 Task: Set the theme color for the current profile to "Light green".
Action: Mouse moved to (1378, 41)
Screenshot: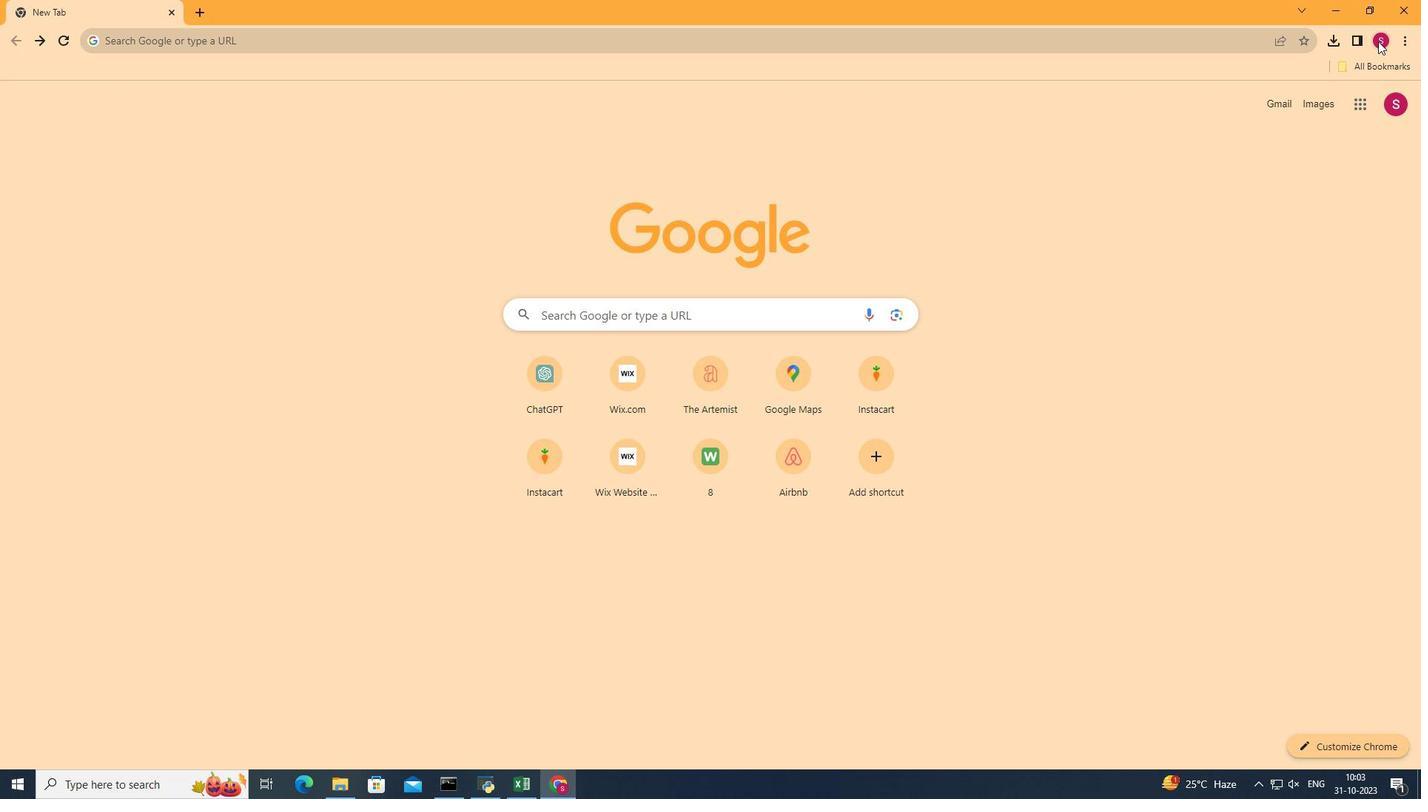 
Action: Mouse pressed left at (1378, 41)
Screenshot: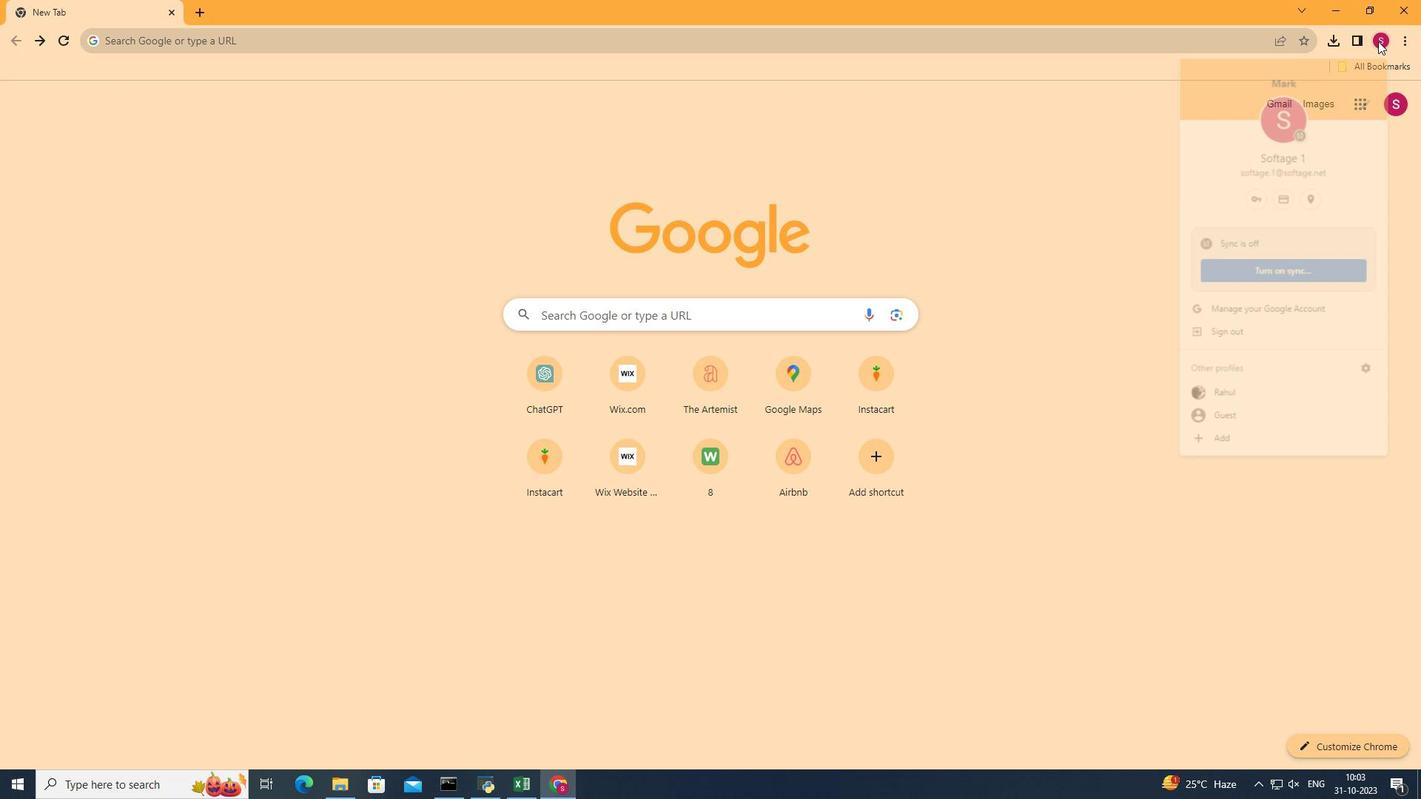 
Action: Mouse moved to (1368, 95)
Screenshot: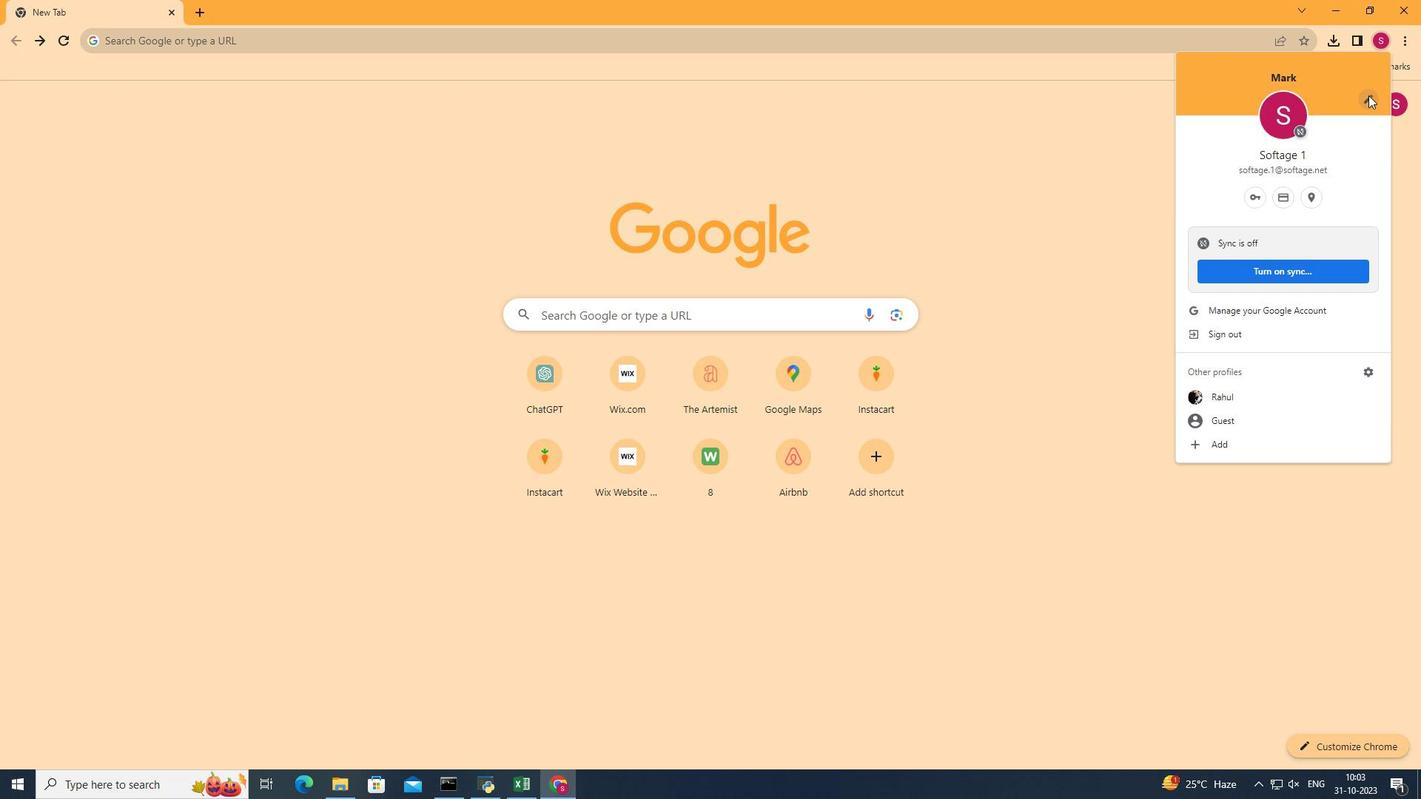 
Action: Mouse pressed left at (1368, 95)
Screenshot: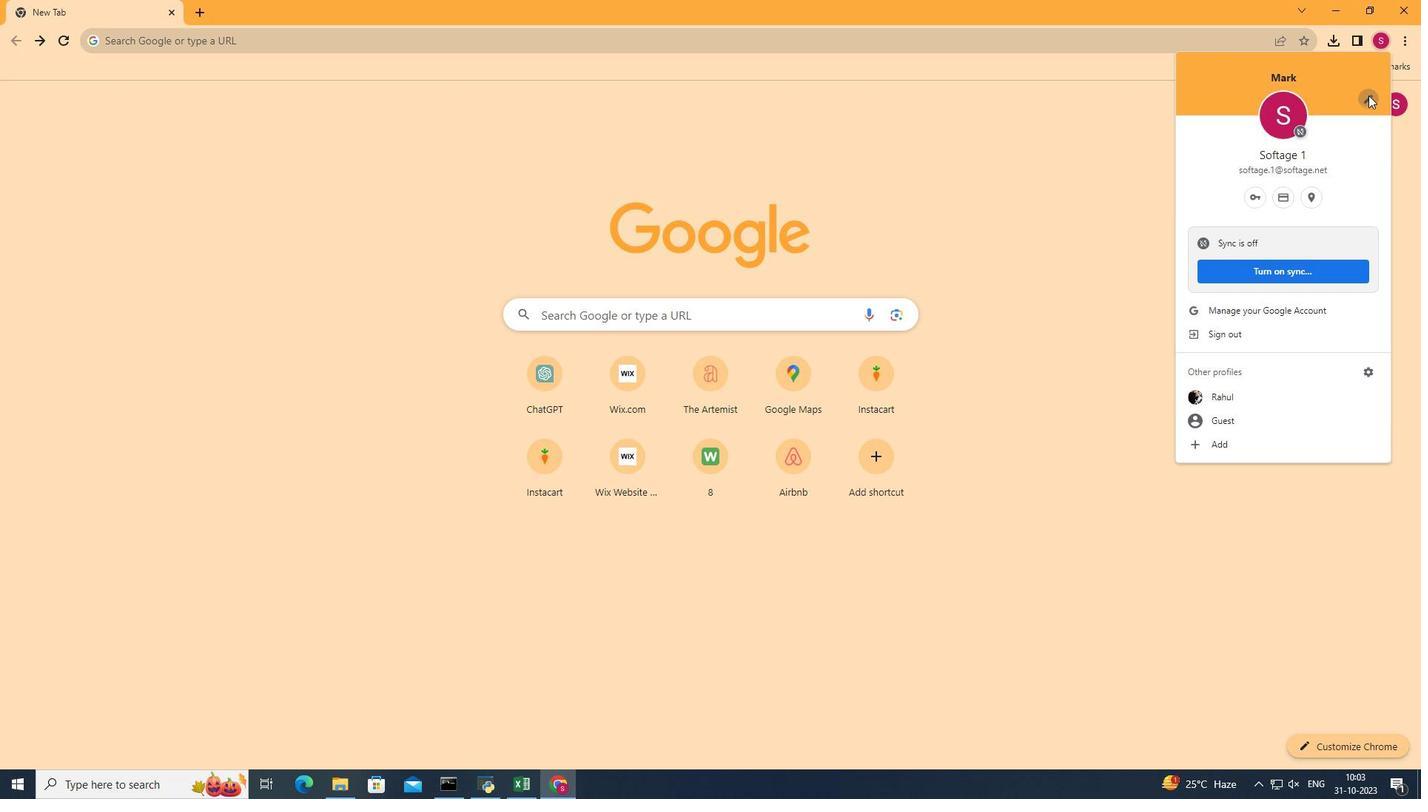 
Action: Mouse moved to (666, 448)
Screenshot: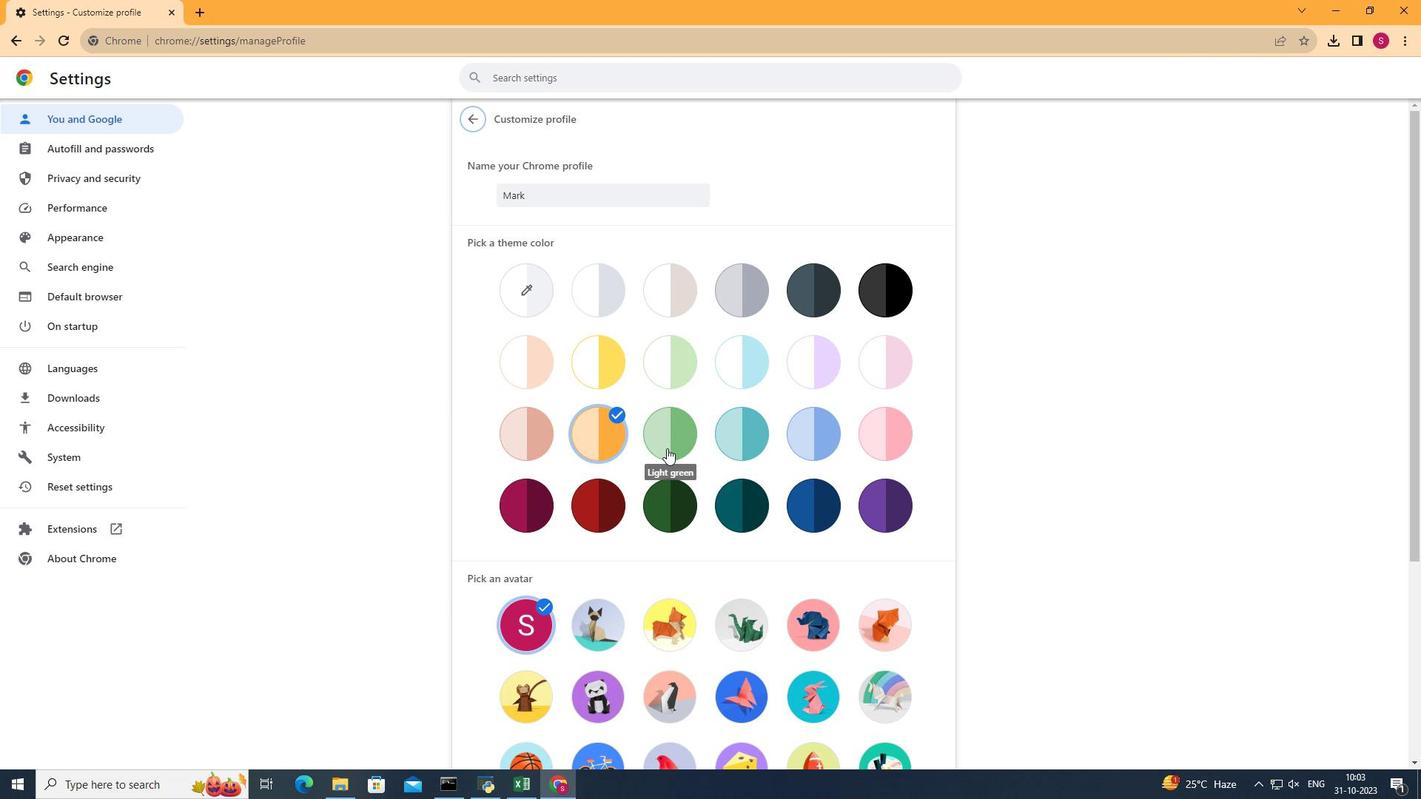 
Action: Mouse pressed left at (666, 448)
Screenshot: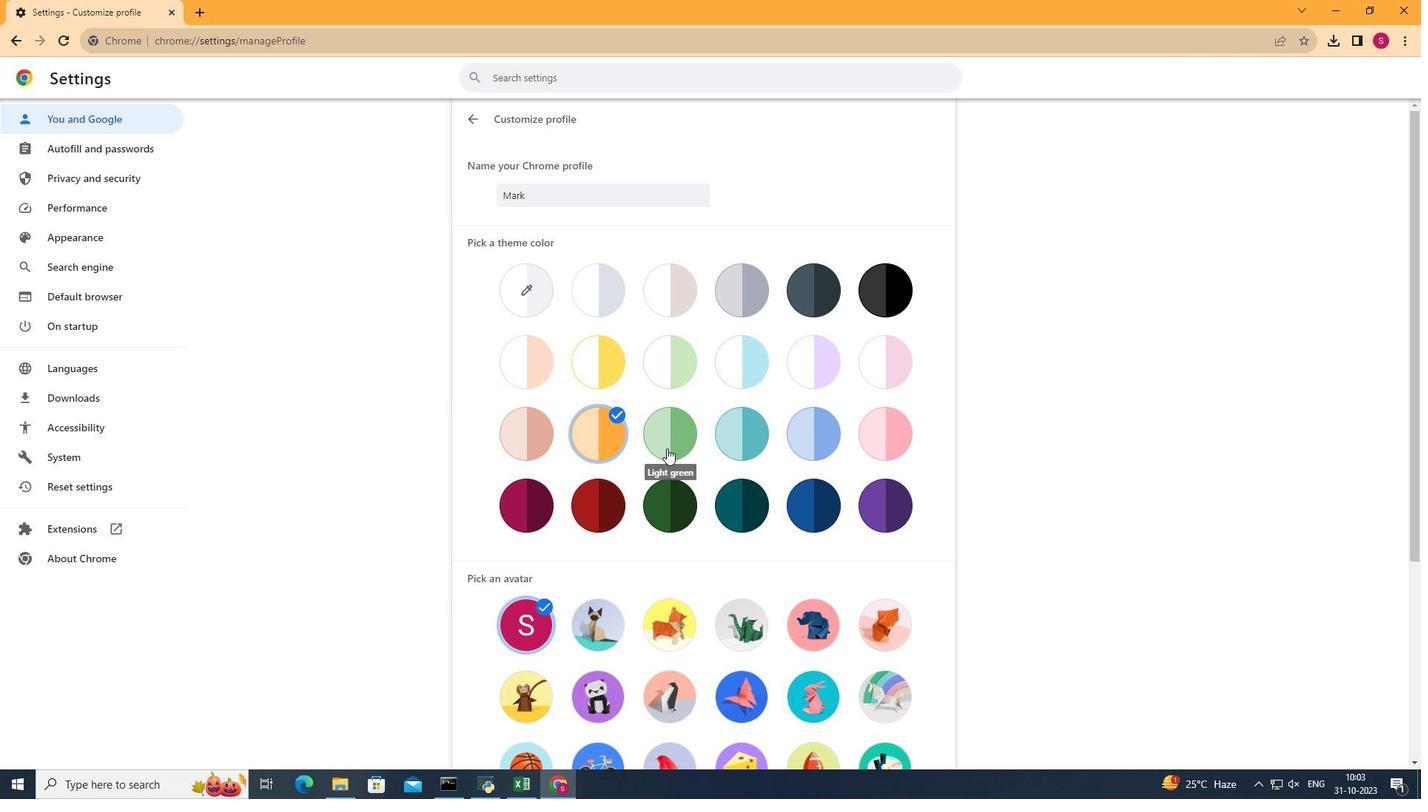 
Action: Mouse pressed left at (666, 448)
Screenshot: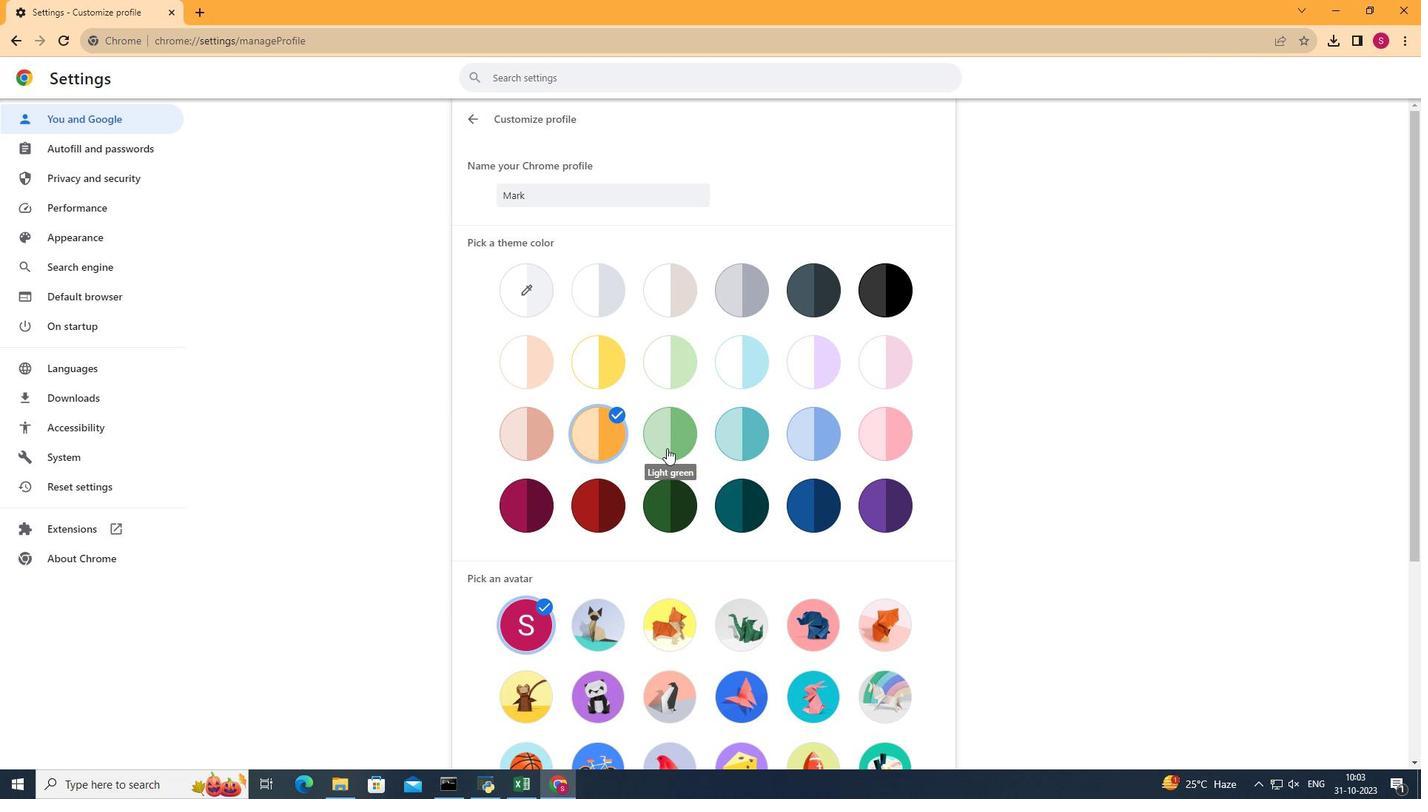 
Action: Mouse moved to (1116, 409)
Screenshot: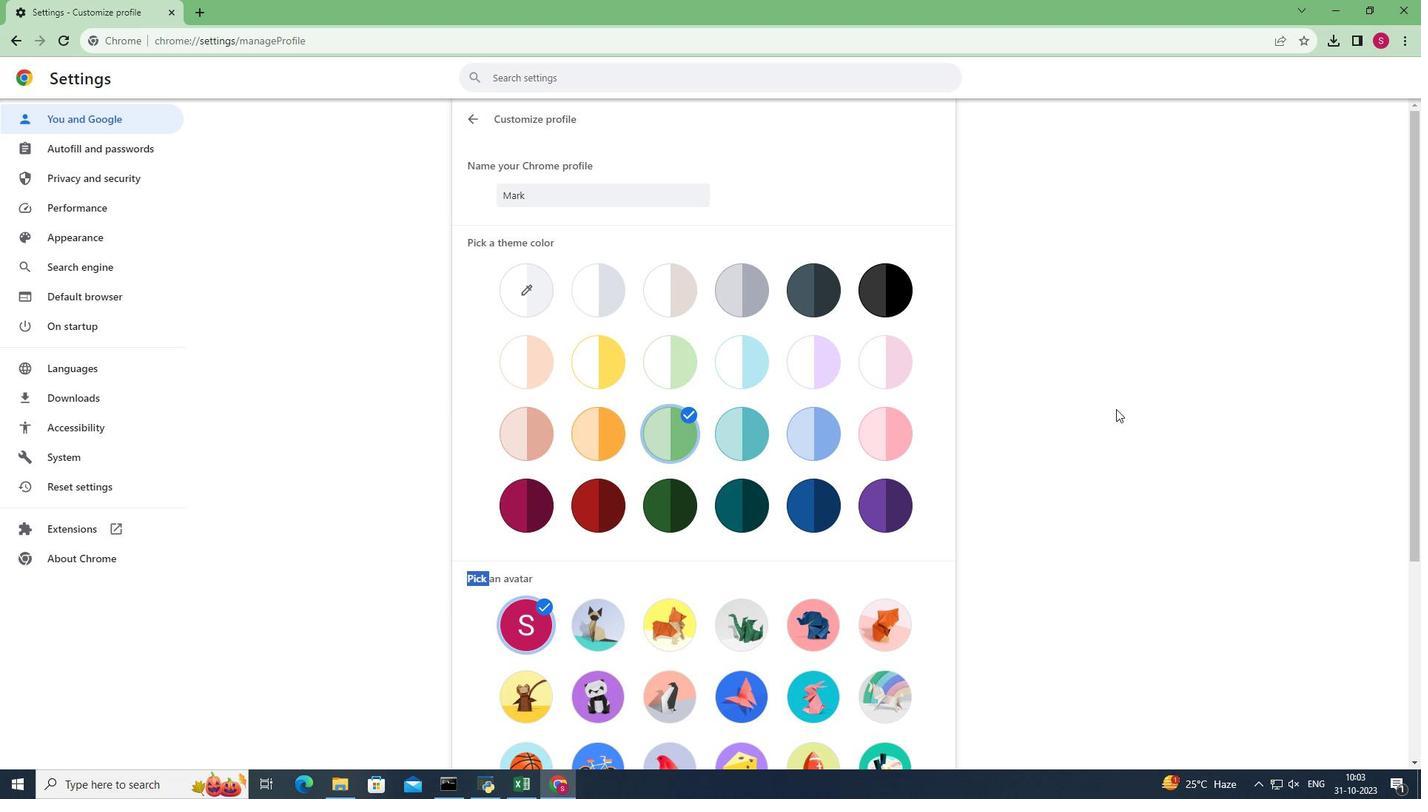 
